 Task: Create in the project AgileCenter in Backlog an issue 'Develop a new tool for automated testing of cross-browser compatibility and responsiveness', assign it to team member softage.4@softage.net and change the status to IN PROGRESS. Create in the project AgileCenter in Backlog an issue 'Upgrade the database indexing strategy of a web application to improve query performance and reduce data retrieval time', assign it to team member softage.1@softage.net and change the status to IN PROGRESS
Action: Mouse moved to (248, 402)
Screenshot: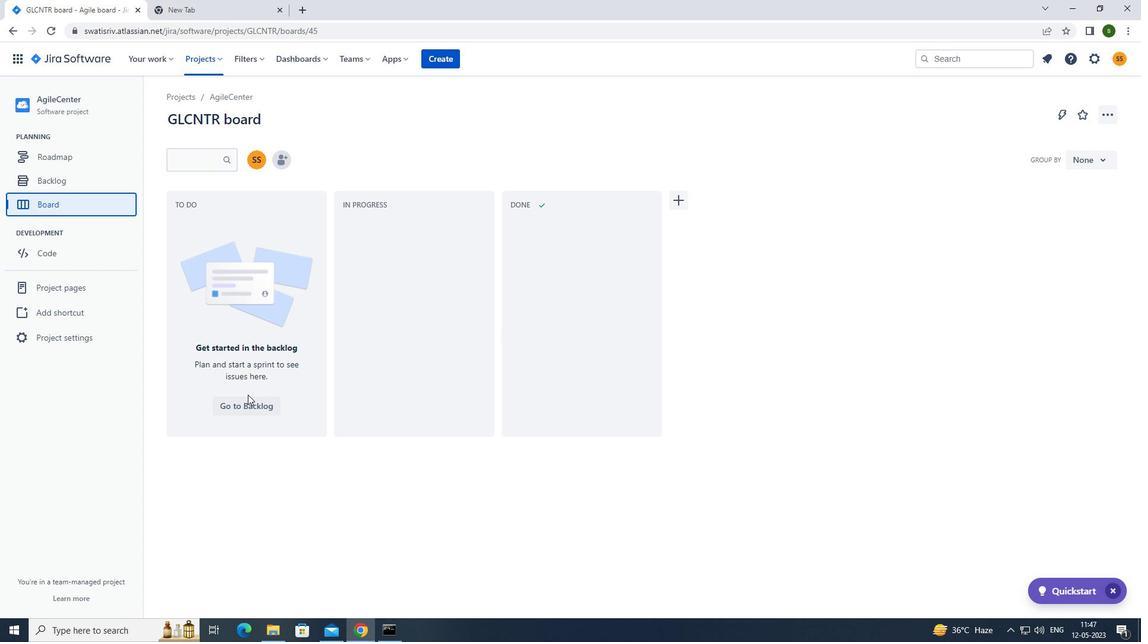 
Action: Mouse pressed left at (248, 402)
Screenshot: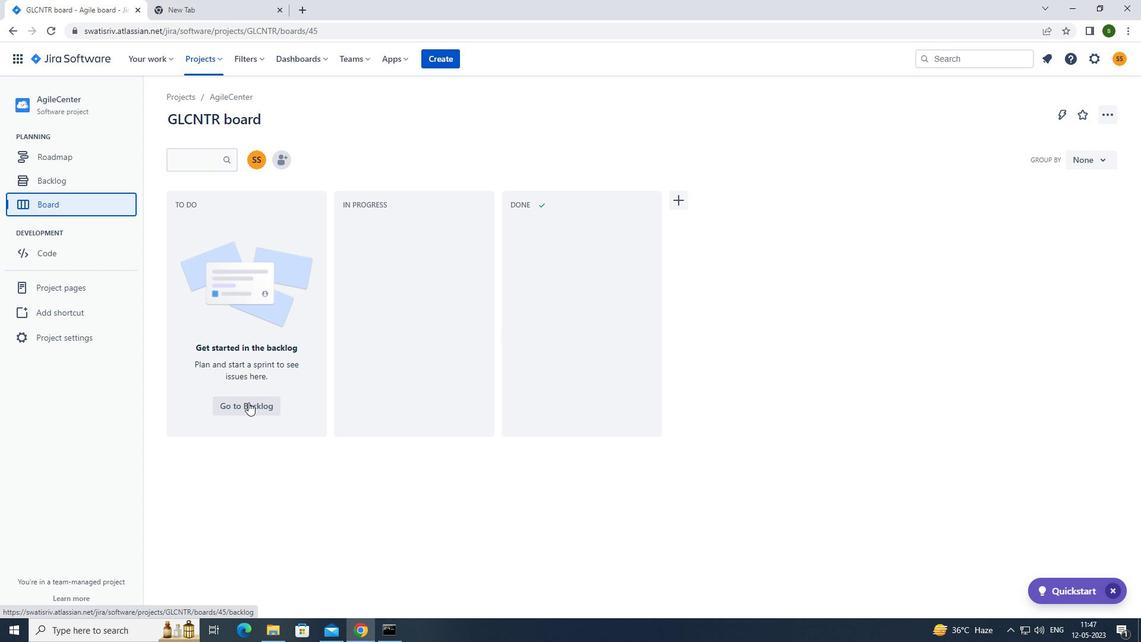
Action: Mouse moved to (193, 233)
Screenshot: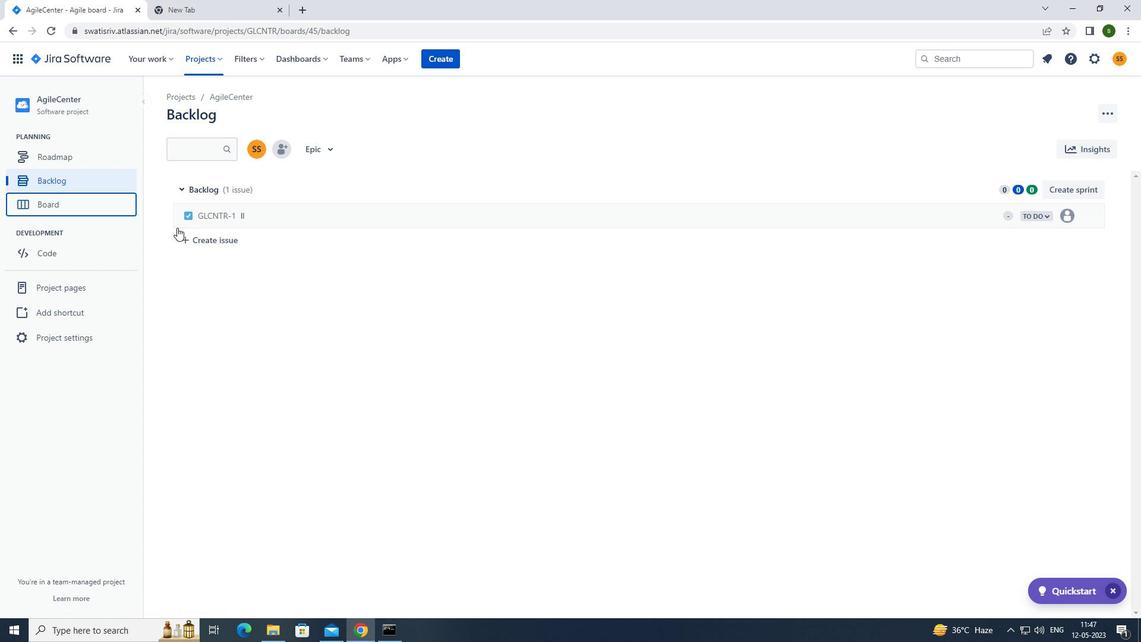 
Action: Mouse pressed left at (193, 233)
Screenshot: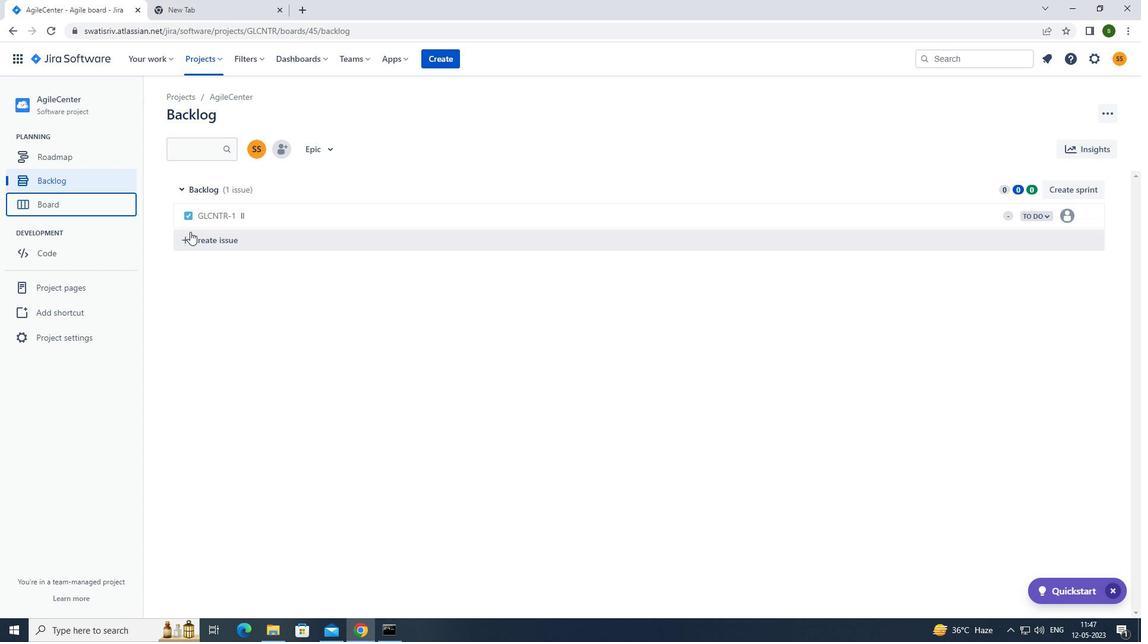 
Action: Mouse moved to (279, 238)
Screenshot: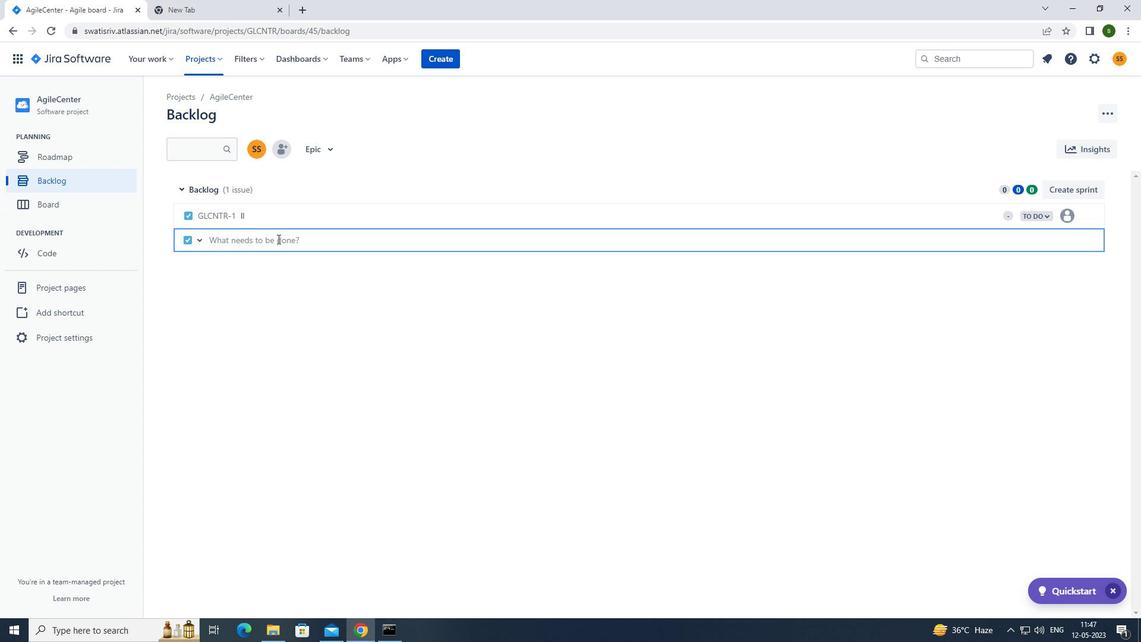 
Action: Key pressed <Key.caps_lock>d<Key.caps_lock>evelop<Key.space>a<Key.space>new<Key.space>tool<Key.space>for<Key.space>automated<Key.space>testing<Key.space>of<Key.space>cross-browser<Key.space>compatibility<Key.space>and<Key.space>responsie<Key.backspace>veness<Key.enter>
Screenshot: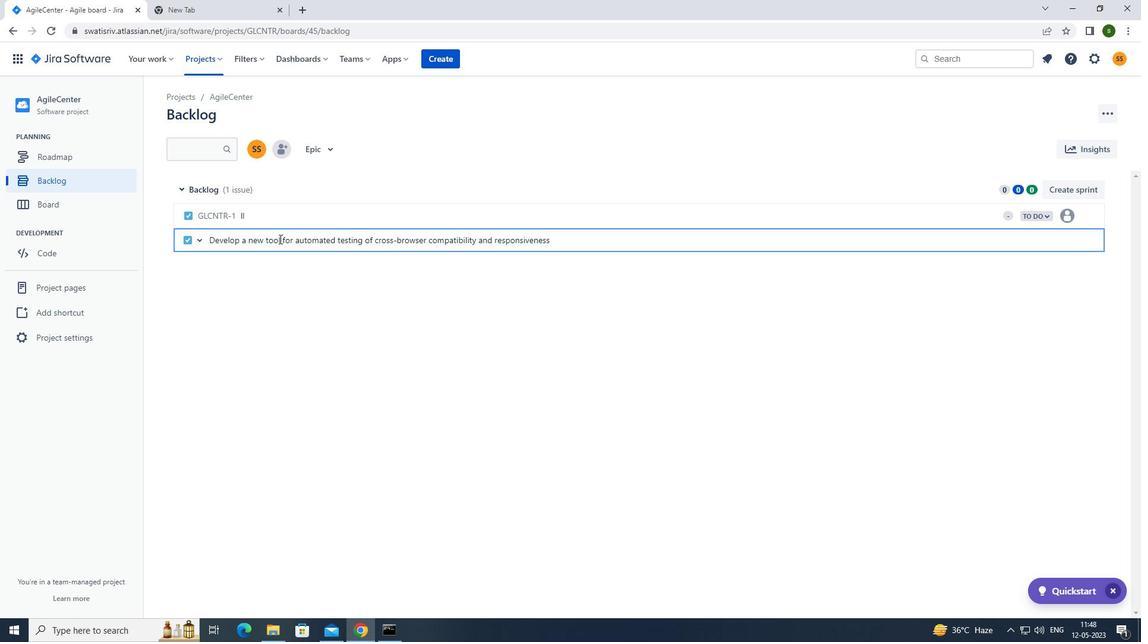 
Action: Mouse moved to (1064, 241)
Screenshot: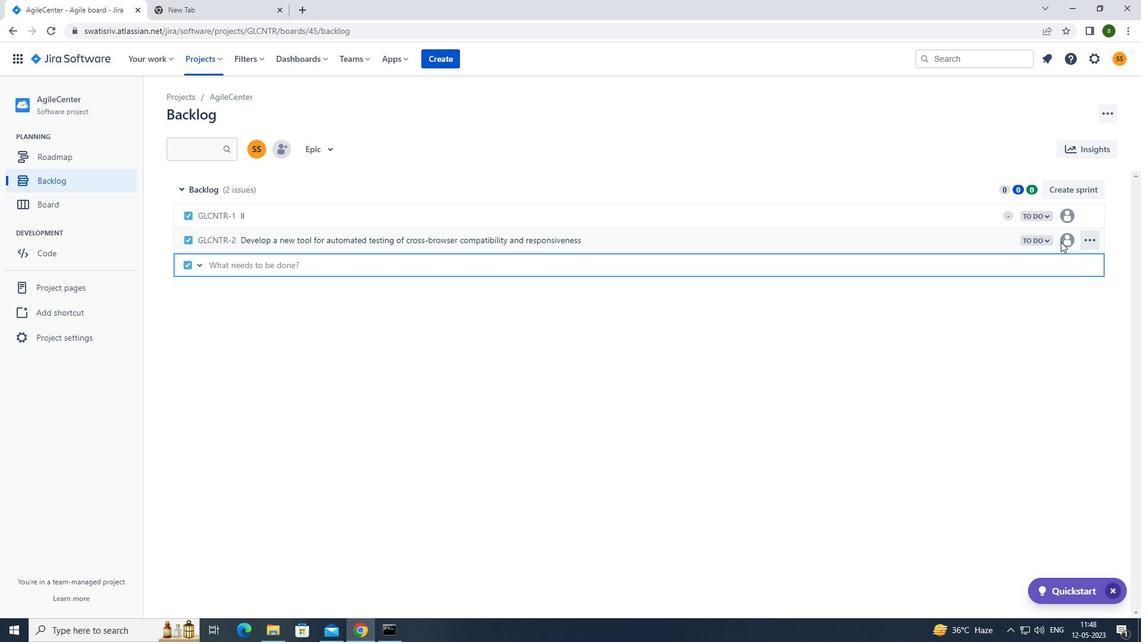 
Action: Mouse pressed left at (1064, 241)
Screenshot: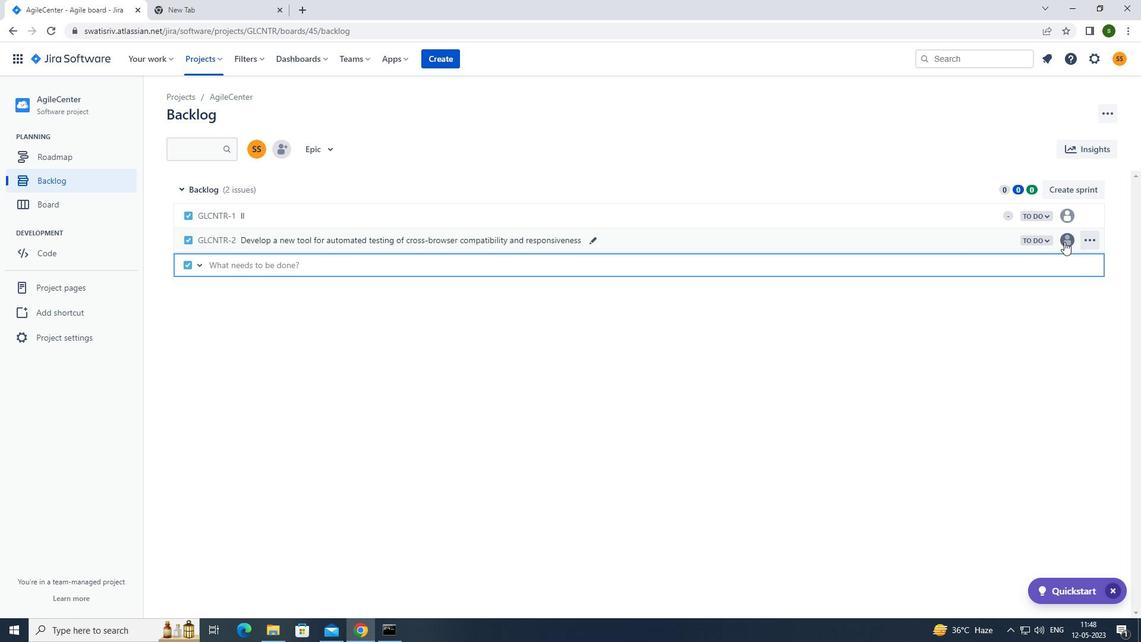 
Action: Mouse moved to (968, 383)
Screenshot: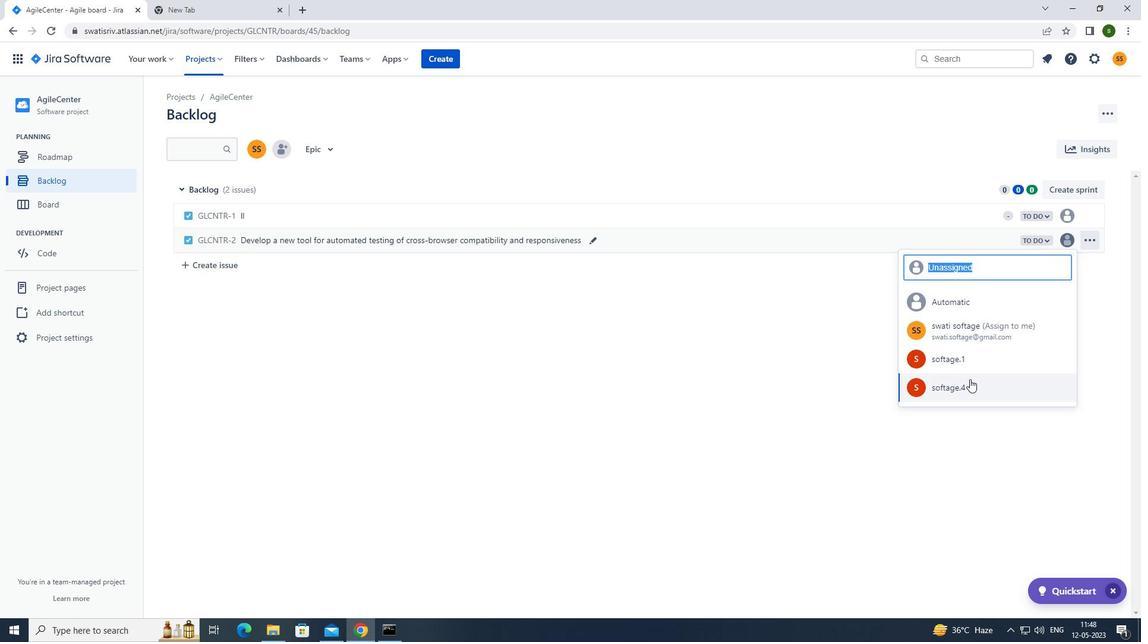 
Action: Mouse pressed left at (968, 383)
Screenshot: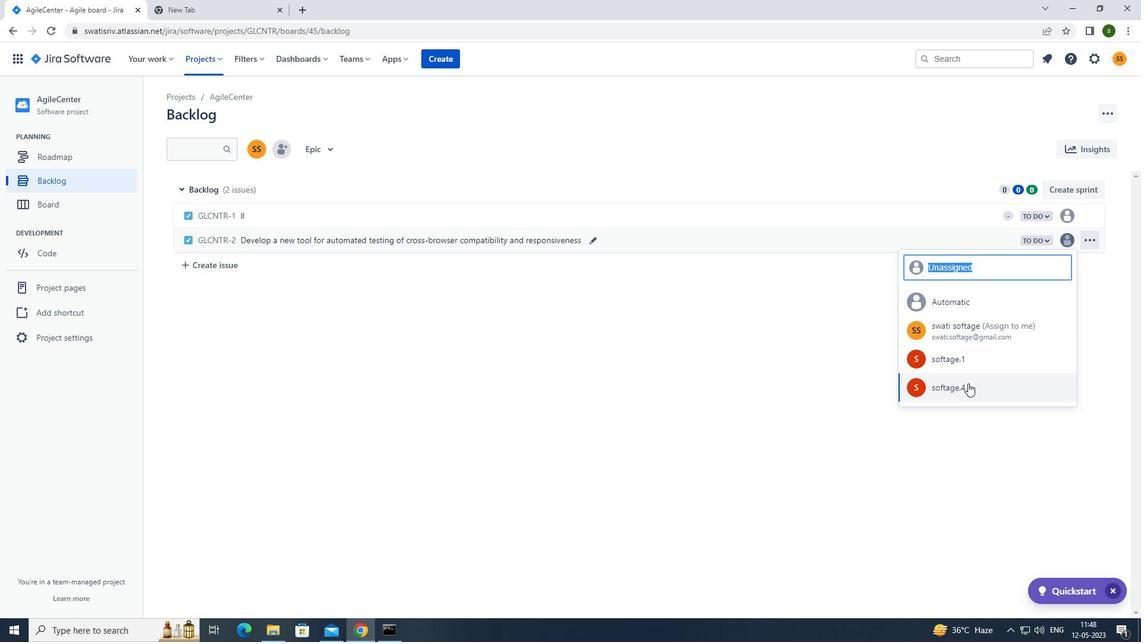 
Action: Mouse moved to (1049, 237)
Screenshot: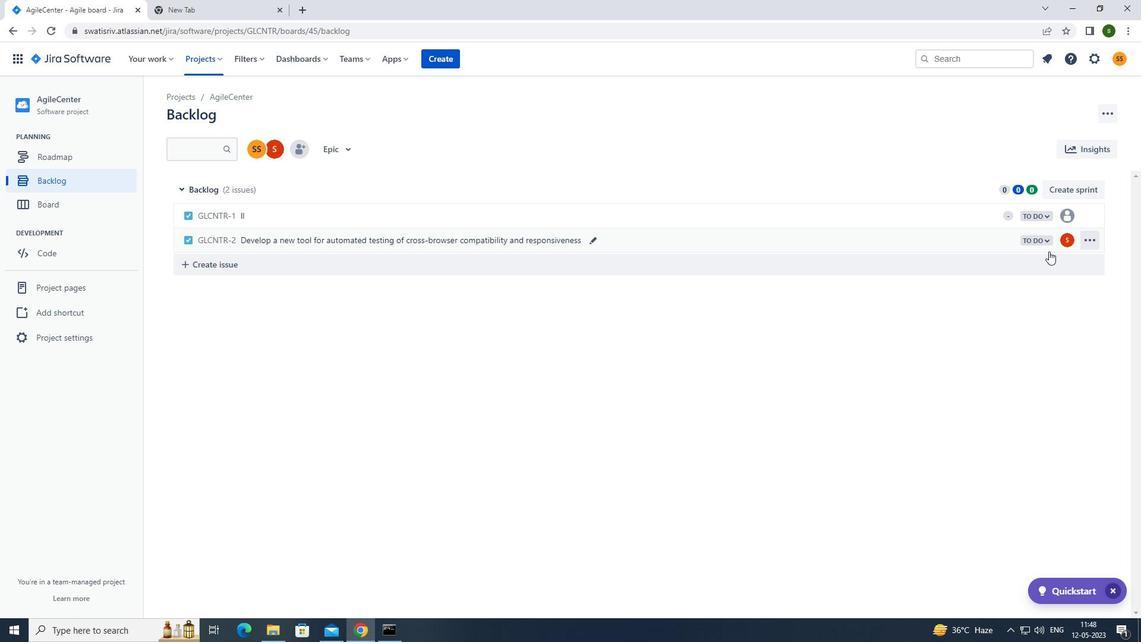 
Action: Mouse pressed left at (1049, 237)
Screenshot: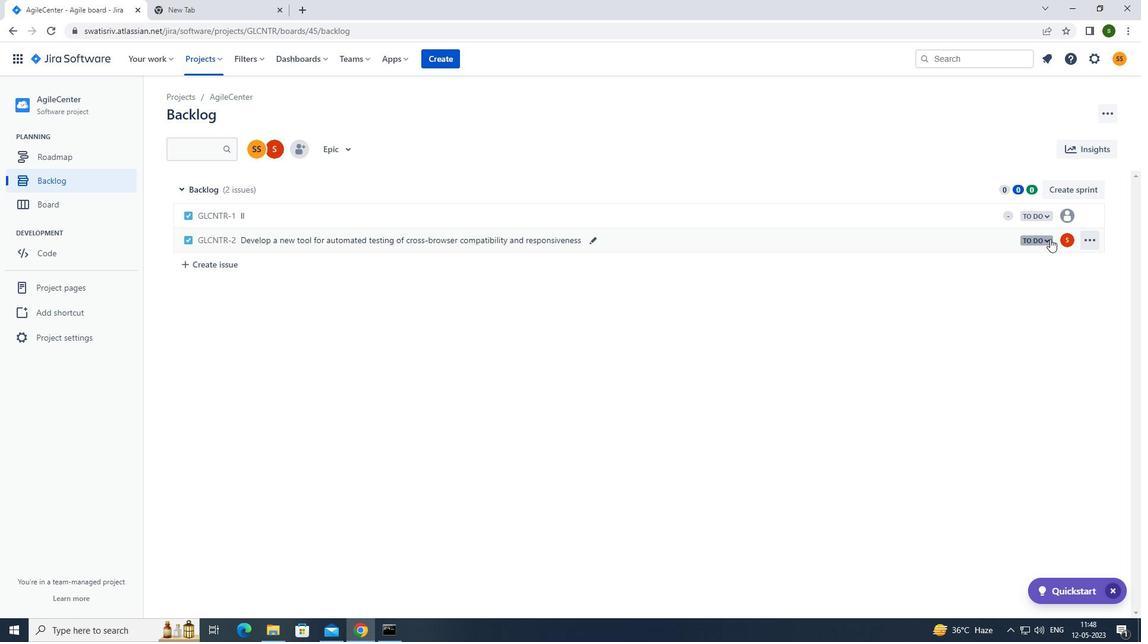 
Action: Mouse moved to (989, 263)
Screenshot: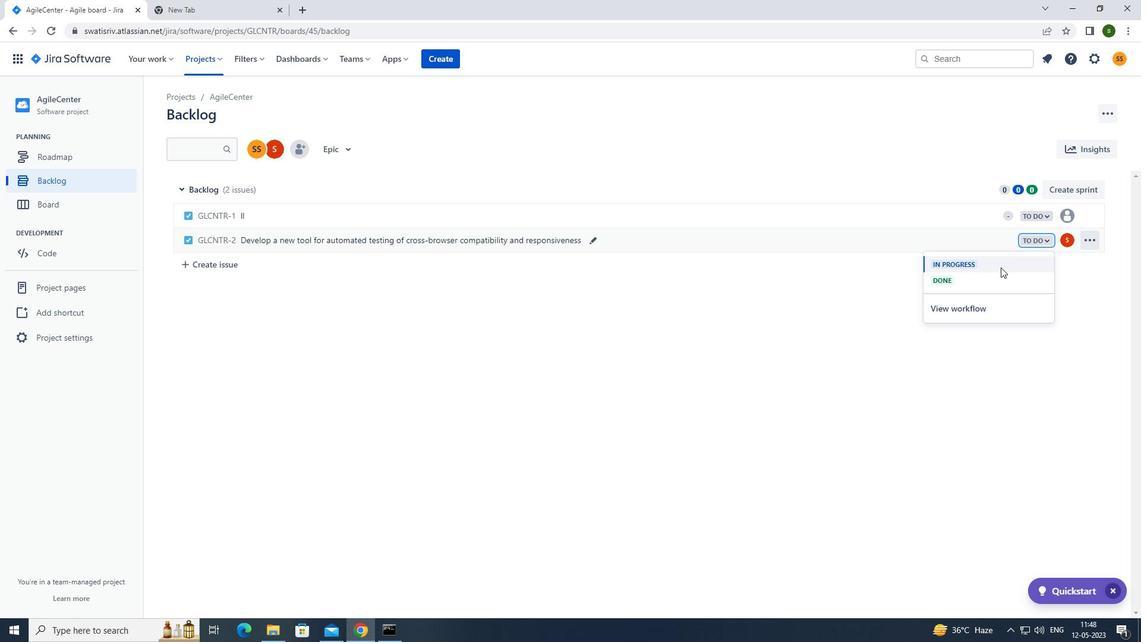
Action: Mouse pressed left at (989, 263)
Screenshot: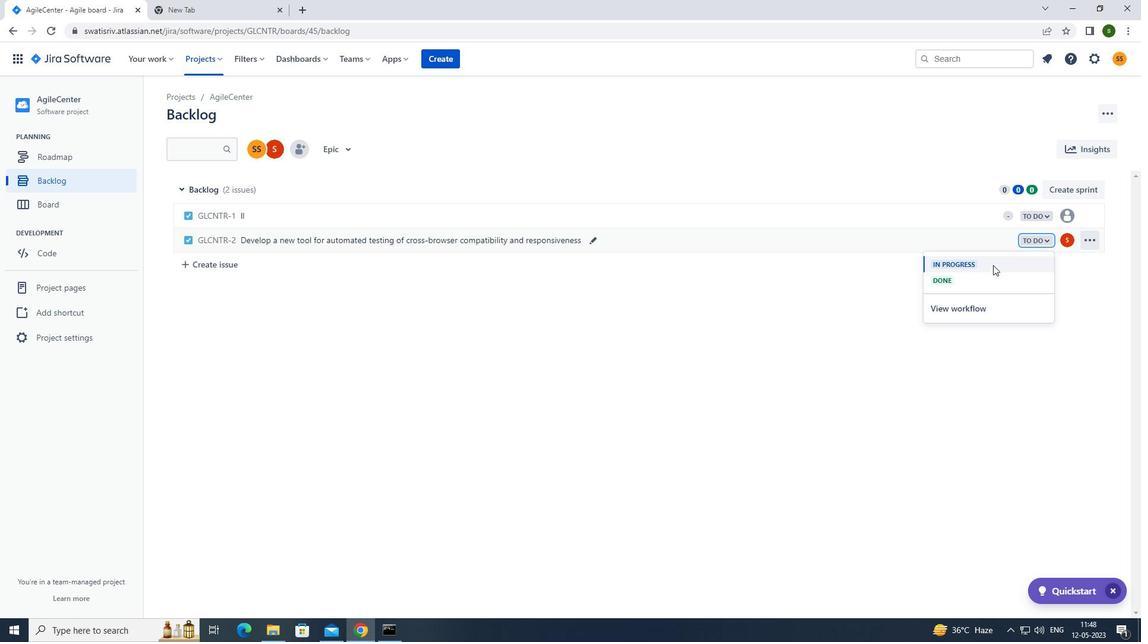 
Action: Mouse moved to (268, 263)
Screenshot: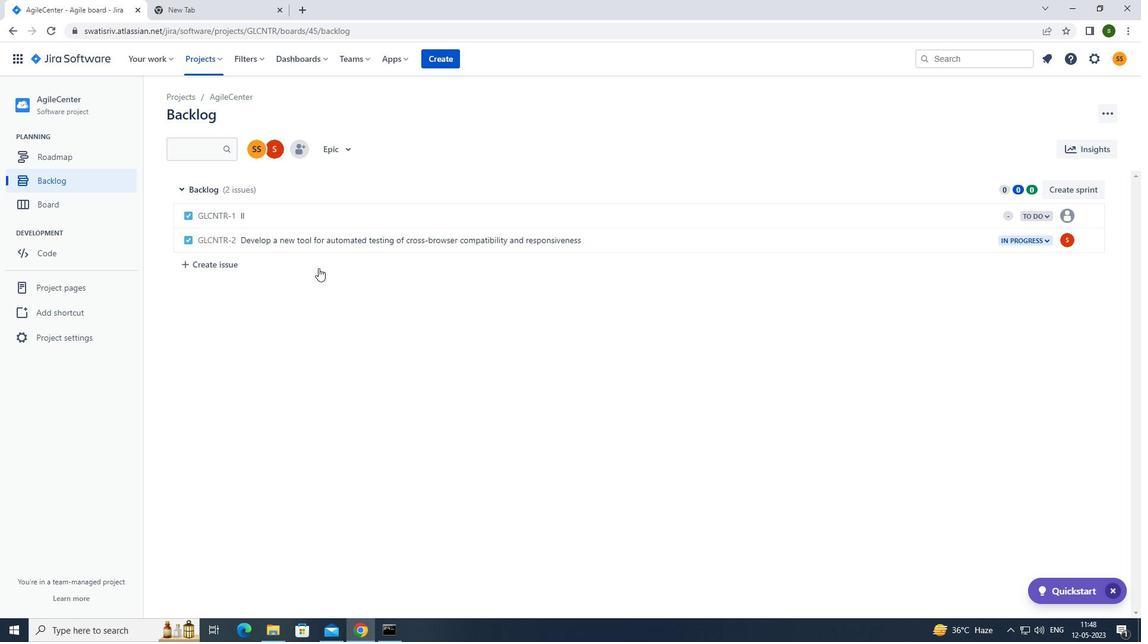 
Action: Mouse pressed left at (268, 263)
Screenshot: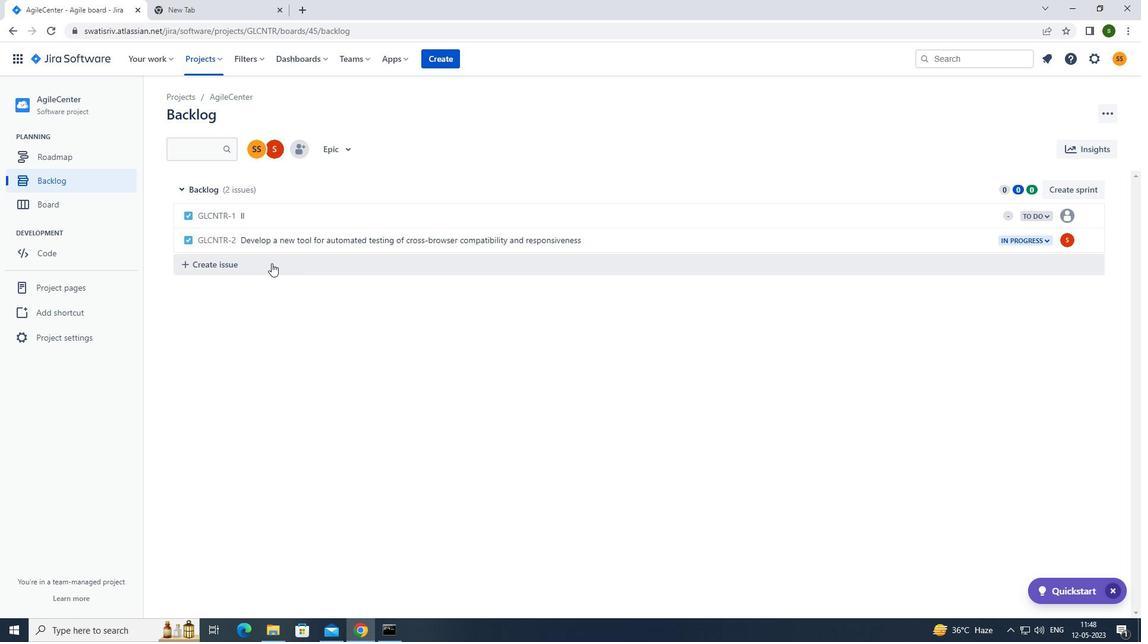 
Action: Mouse moved to (313, 267)
Screenshot: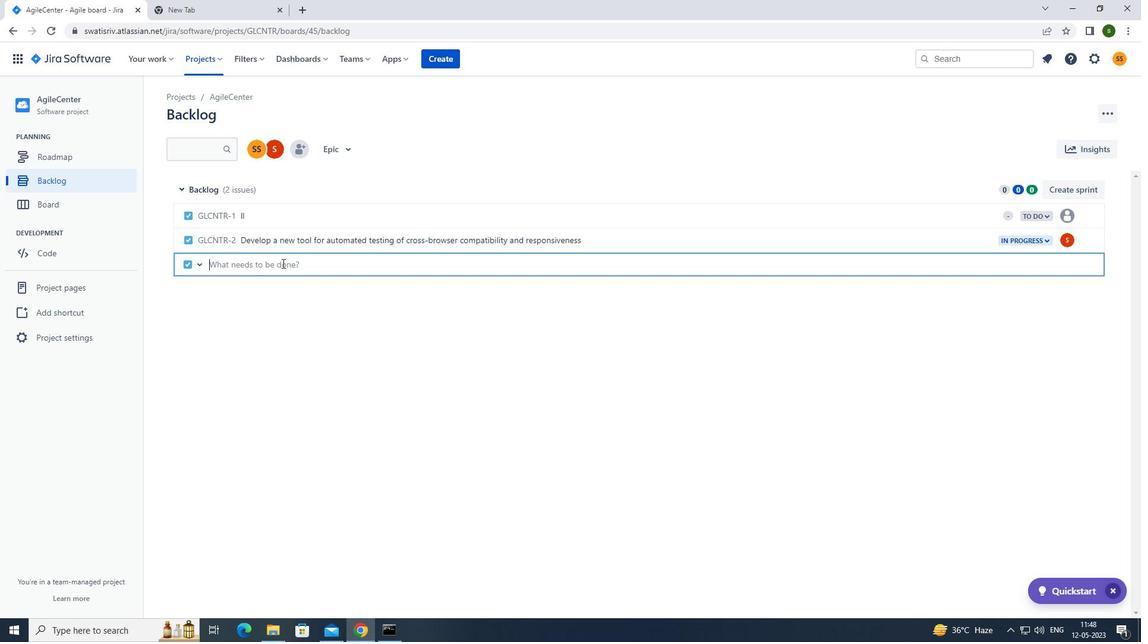 
Action: Key pressed <Key.caps_lock>u<Key.caps_lock>pgrade<Key.space>the<Key.space>database<Key.space>indexing<Key.space>strategy<Key.space>of<Key.space>a<Key.space>web<Key.space>application<Key.space>to<Key.space>improve<Key.space>query<Key.space>performance<Key.space>and<Key.space>reduce<Key.space>data<Key.space>retrieval<Key.space>time<Key.enter>
Screenshot: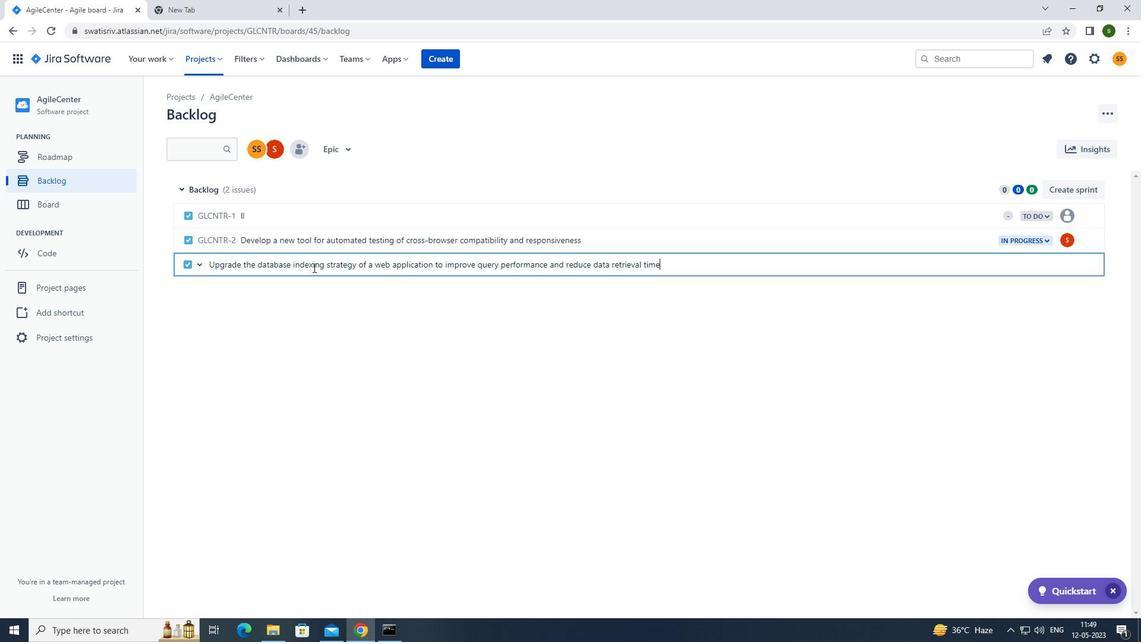 
Action: Mouse moved to (1063, 267)
Screenshot: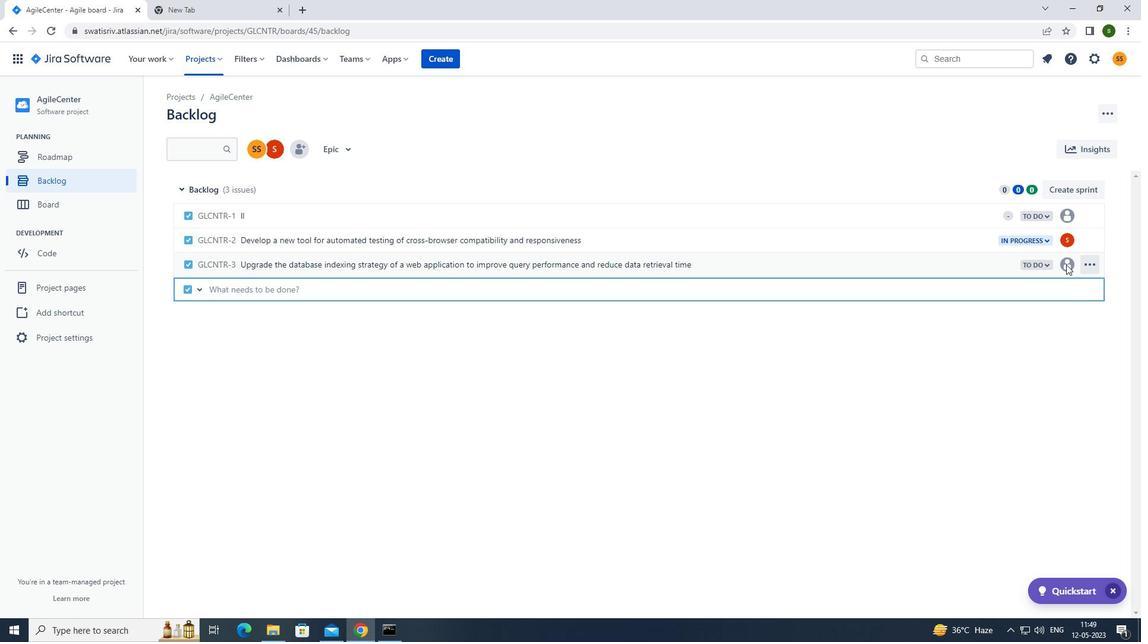 
Action: Mouse pressed left at (1063, 267)
Screenshot: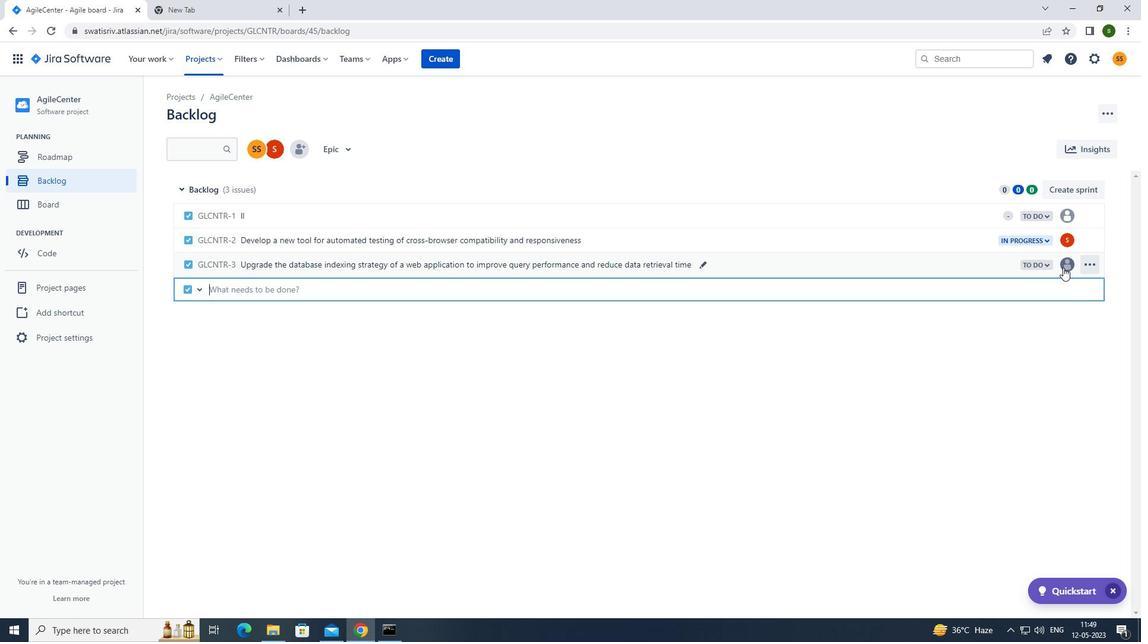 
Action: Mouse moved to (988, 380)
Screenshot: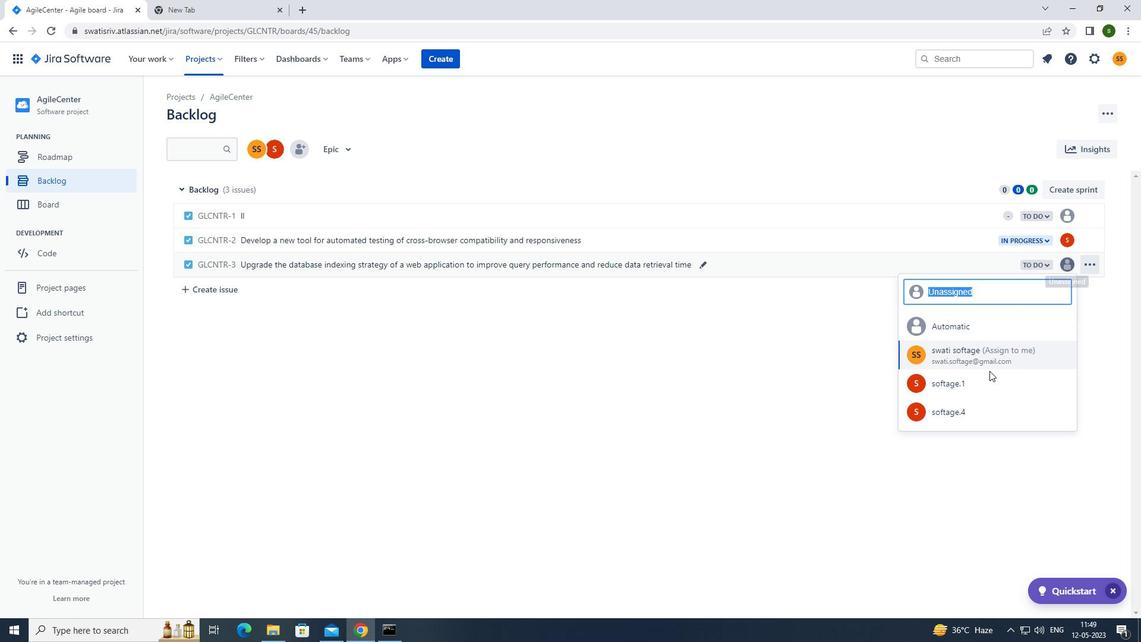 
Action: Mouse pressed left at (988, 380)
Screenshot: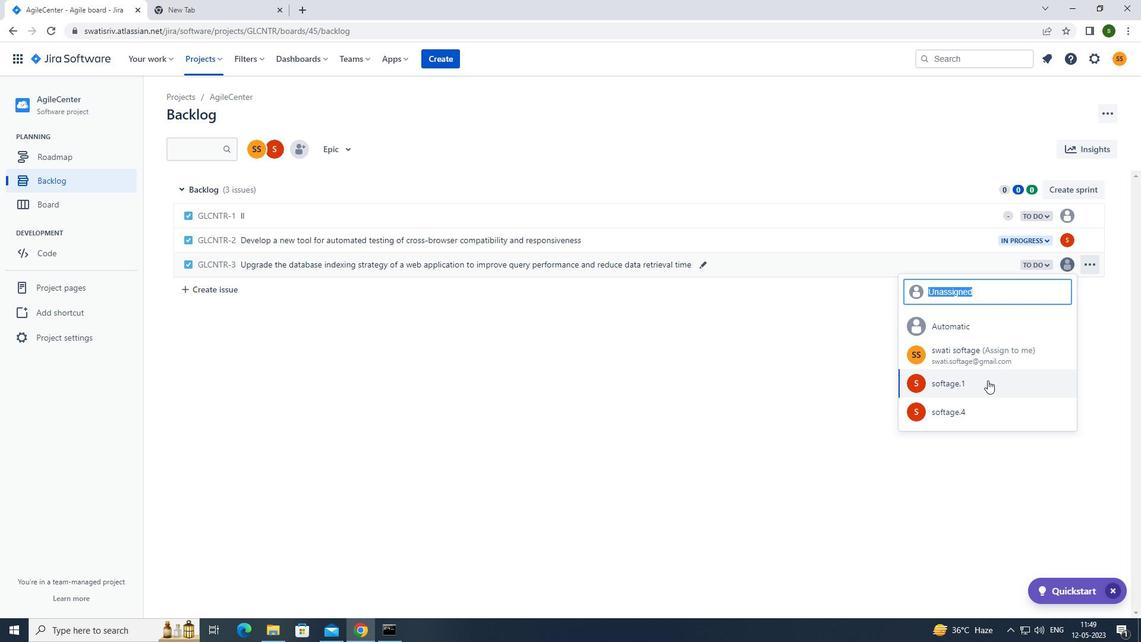 
Action: Mouse moved to (1030, 264)
Screenshot: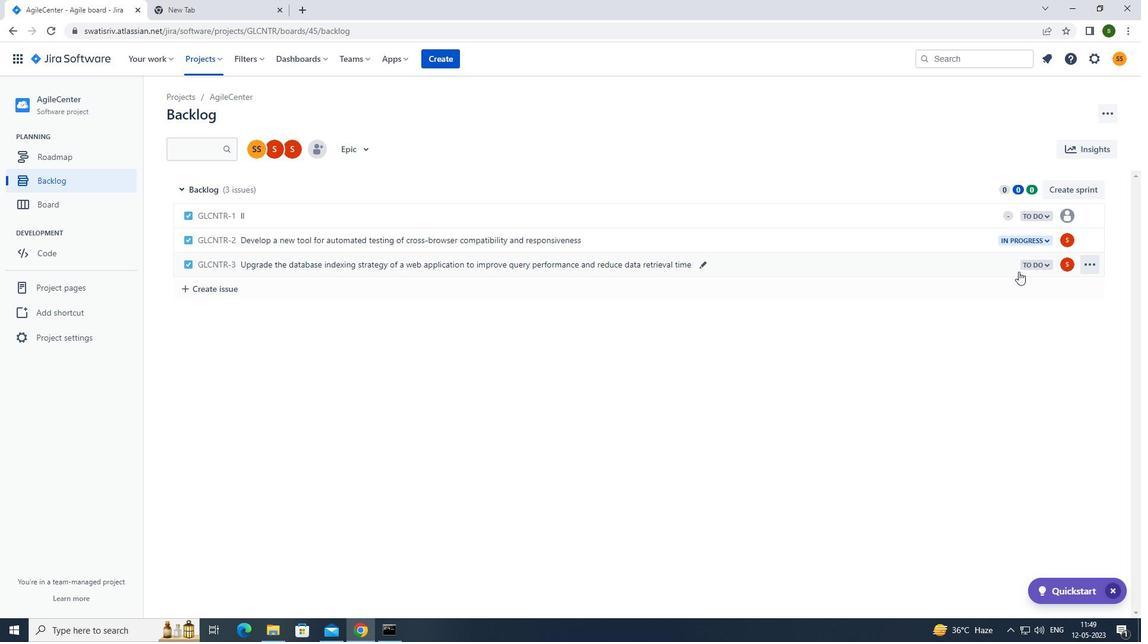 
Action: Mouse pressed left at (1030, 264)
Screenshot: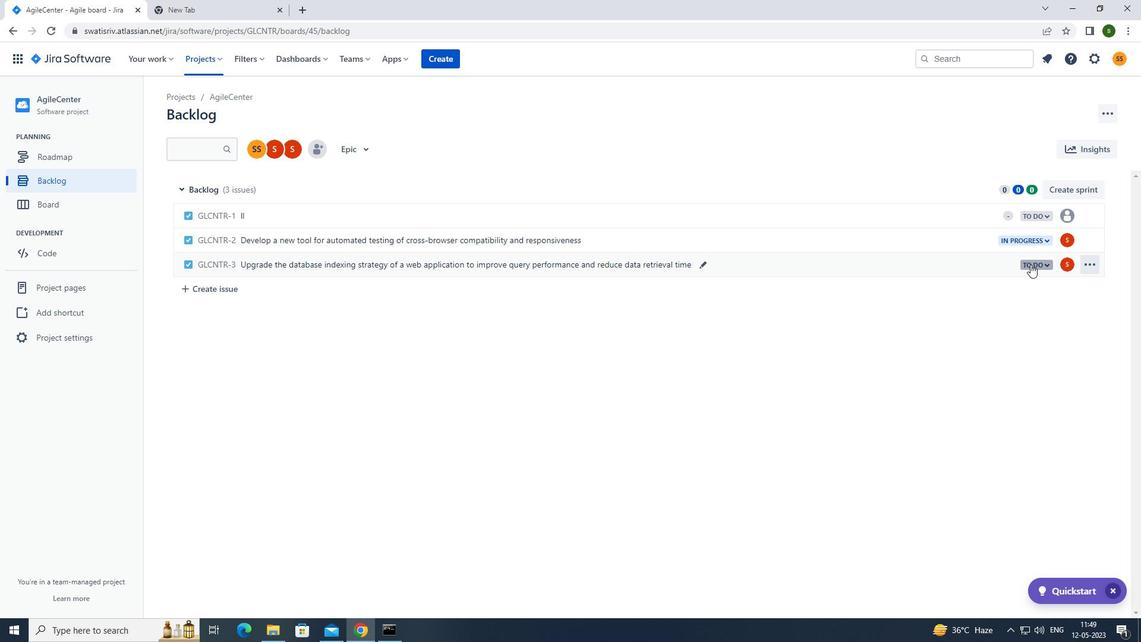 
Action: Mouse moved to (977, 288)
Screenshot: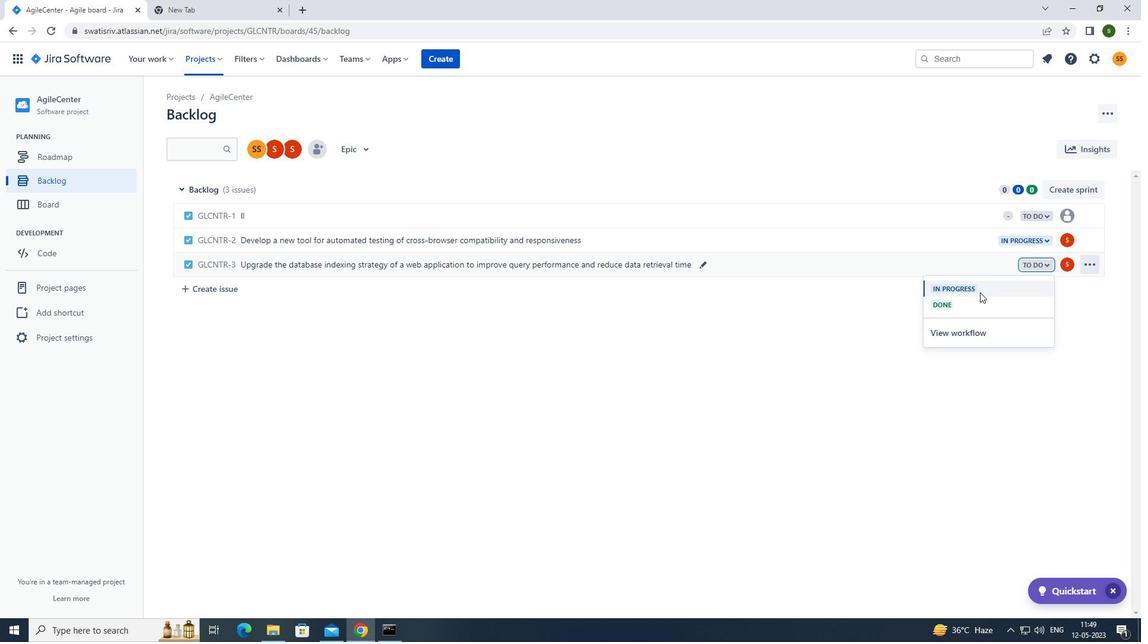 
Action: Mouse pressed left at (977, 288)
Screenshot: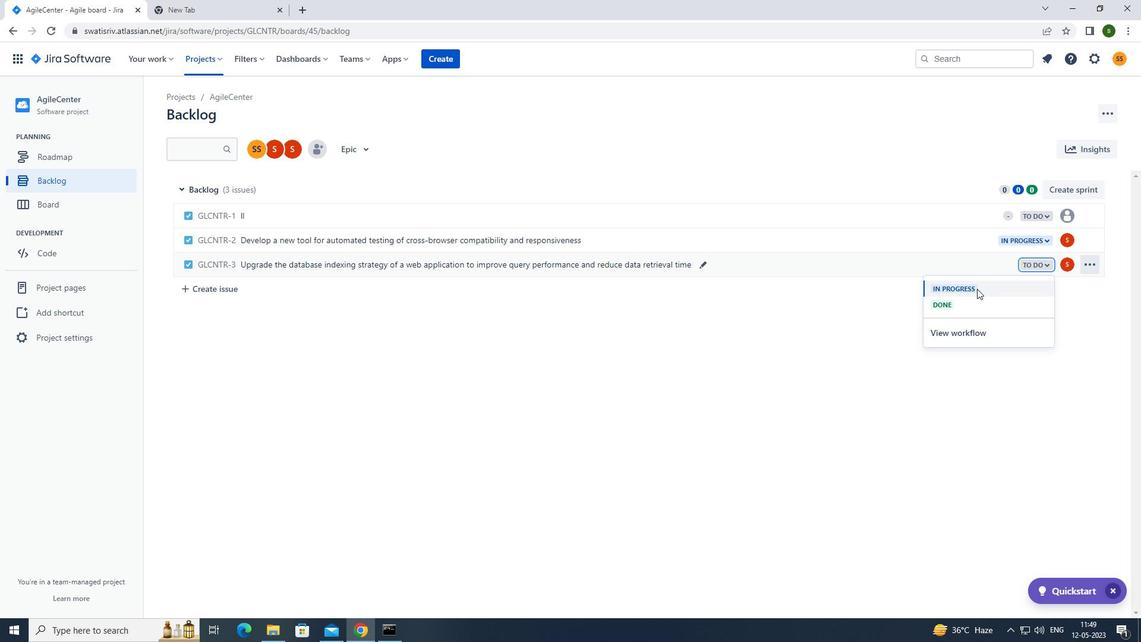 
Action: Mouse moved to (761, 403)
Screenshot: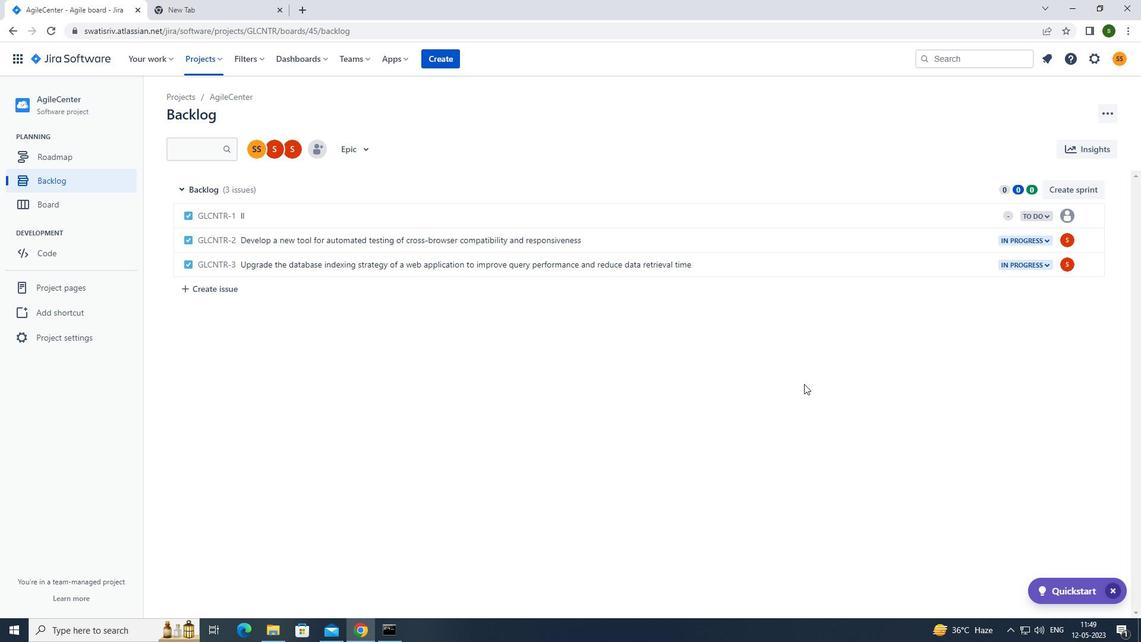 
